 Task: Add Wild Jumbo Raw Shrimp 16/20 ct to the cart.
Action: Mouse moved to (24, 146)
Screenshot: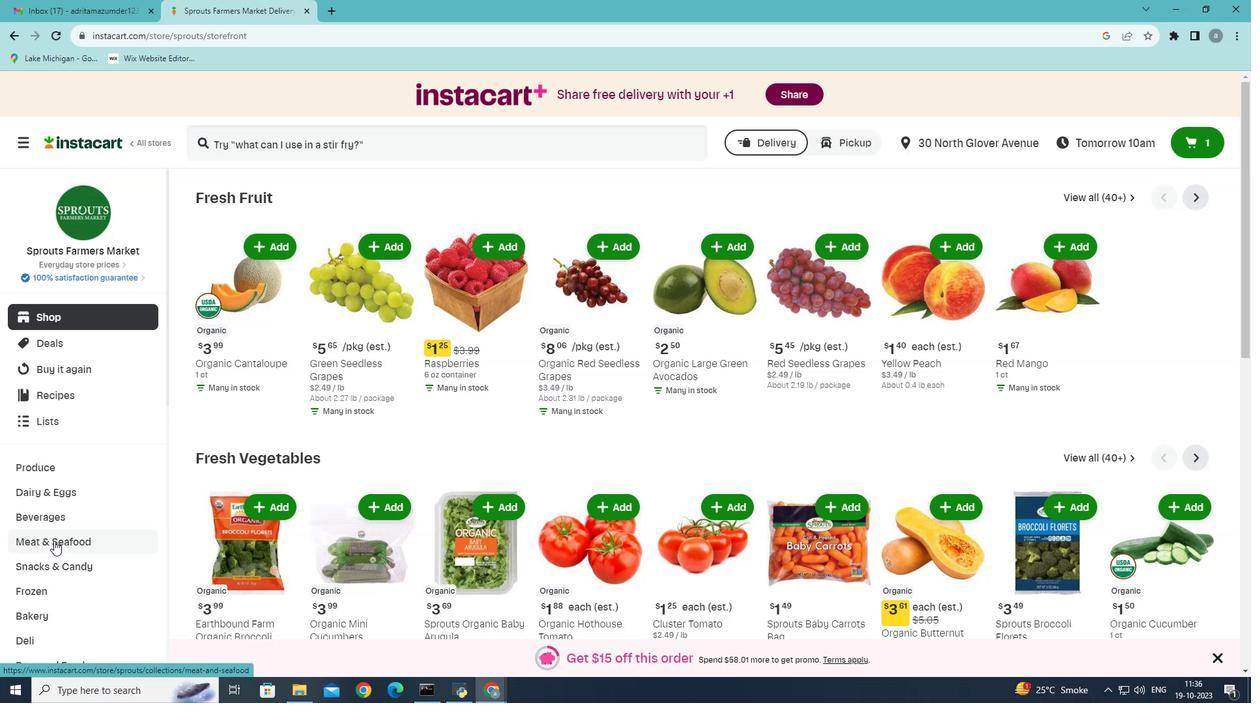 
Action: Mouse pressed left at (24, 146)
Screenshot: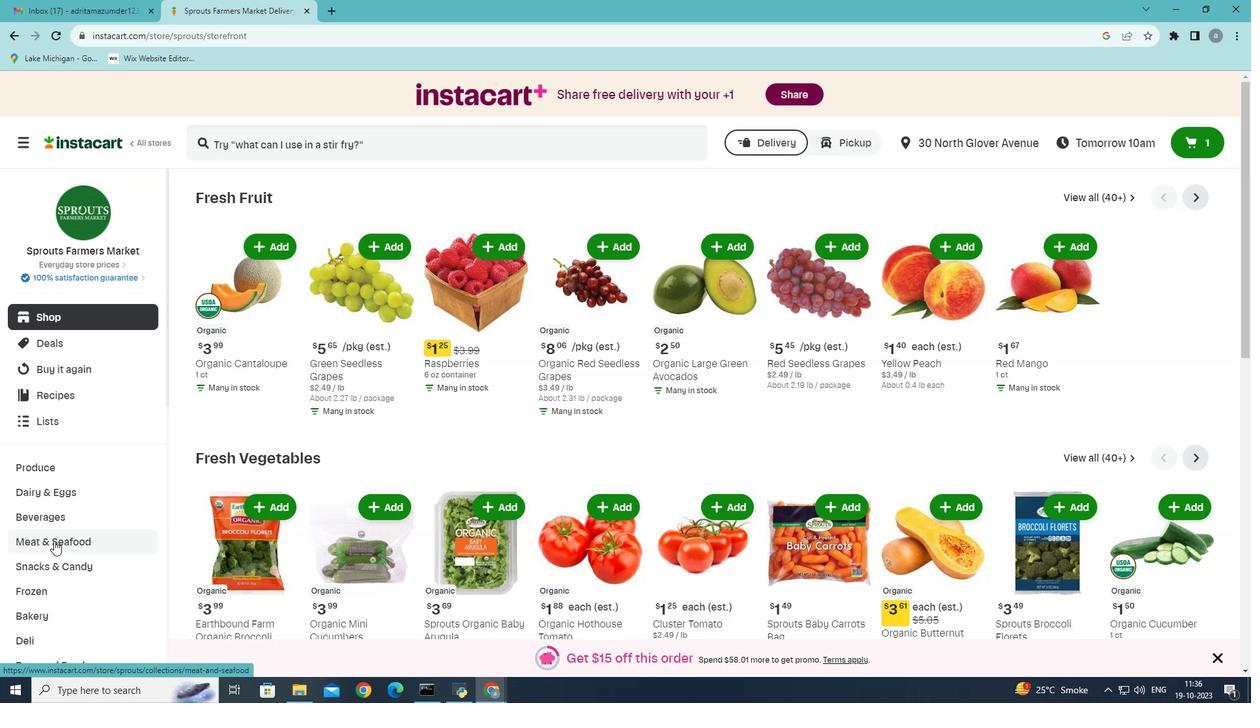
Action: Mouse moved to (59, 385)
Screenshot: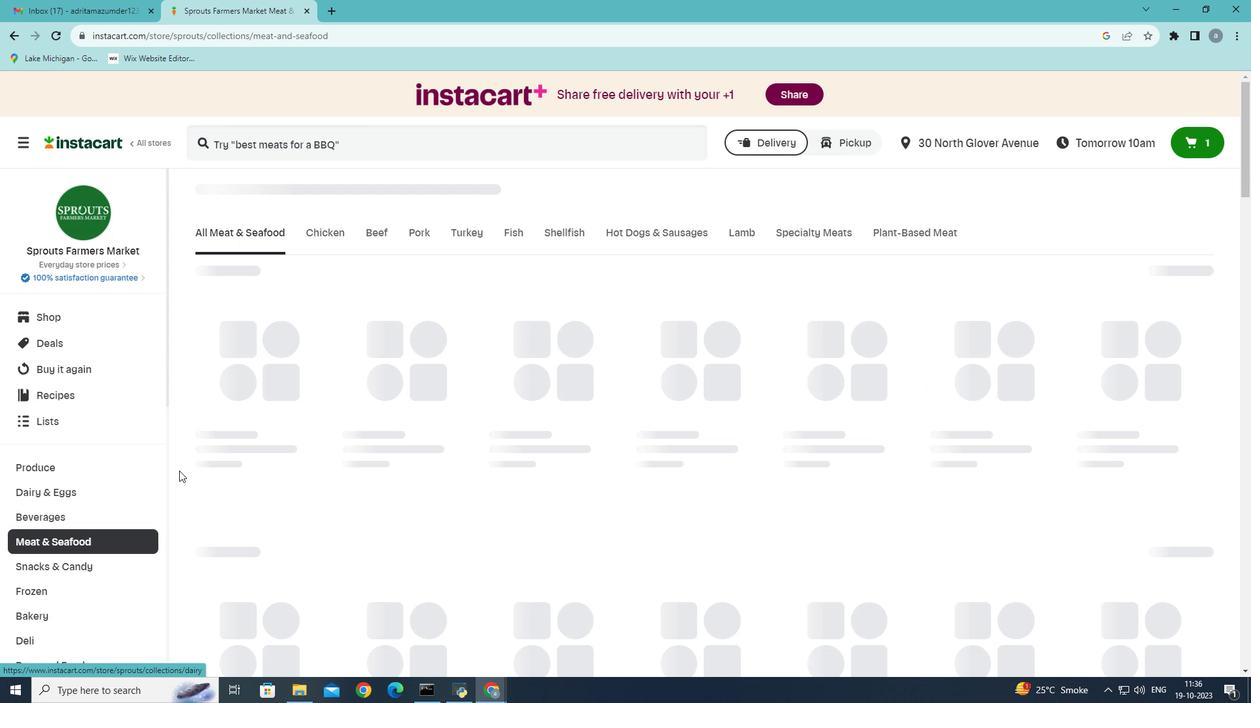 
Action: Mouse pressed left at (59, 385)
Screenshot: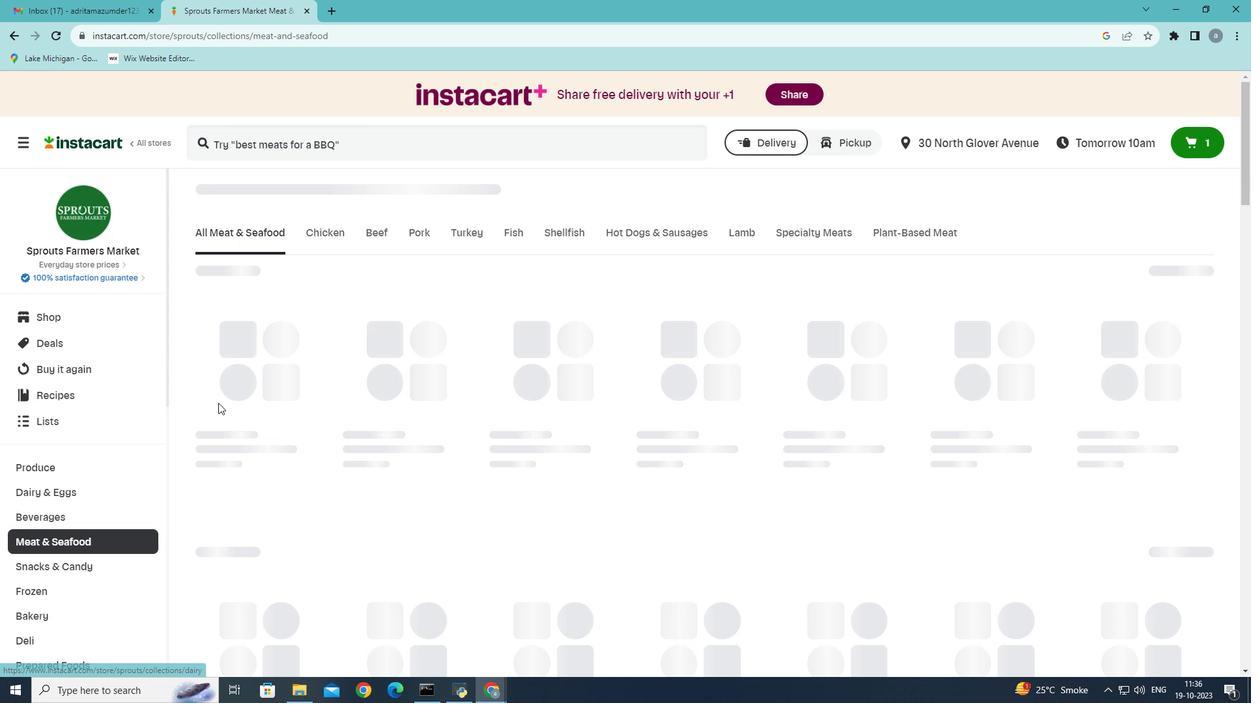 
Action: Mouse moved to (286, 150)
Screenshot: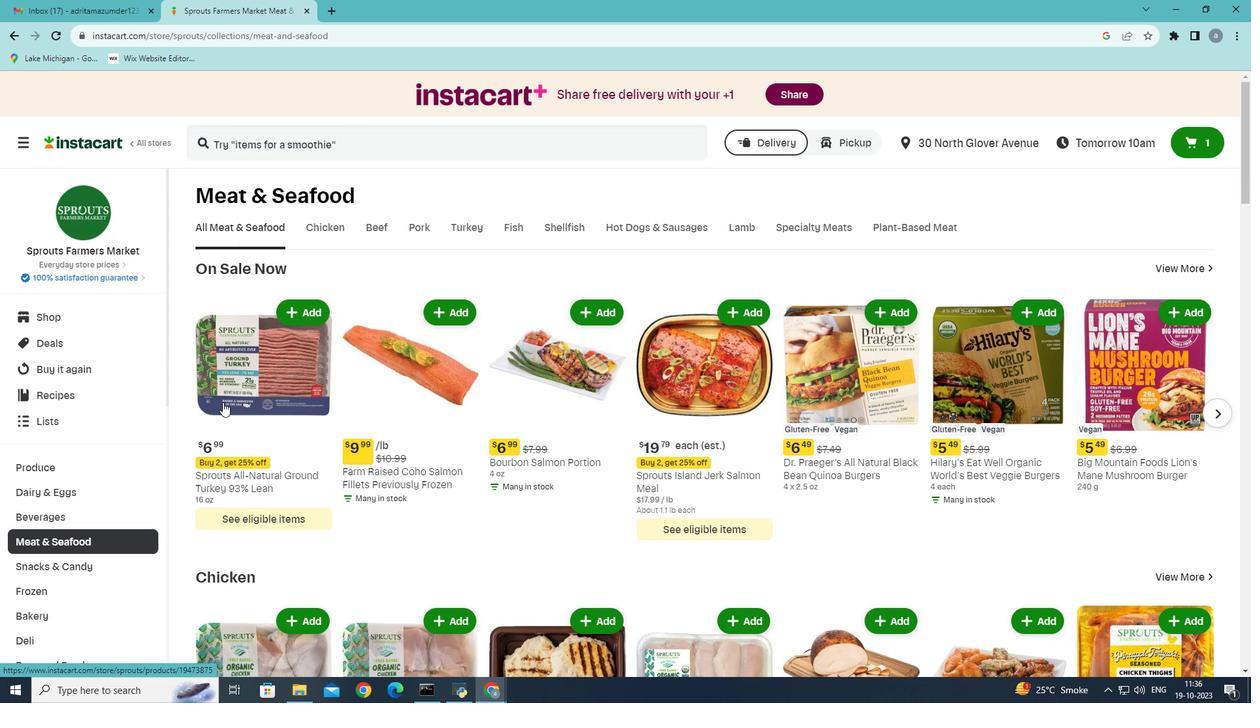
Action: Mouse pressed left at (286, 150)
Screenshot: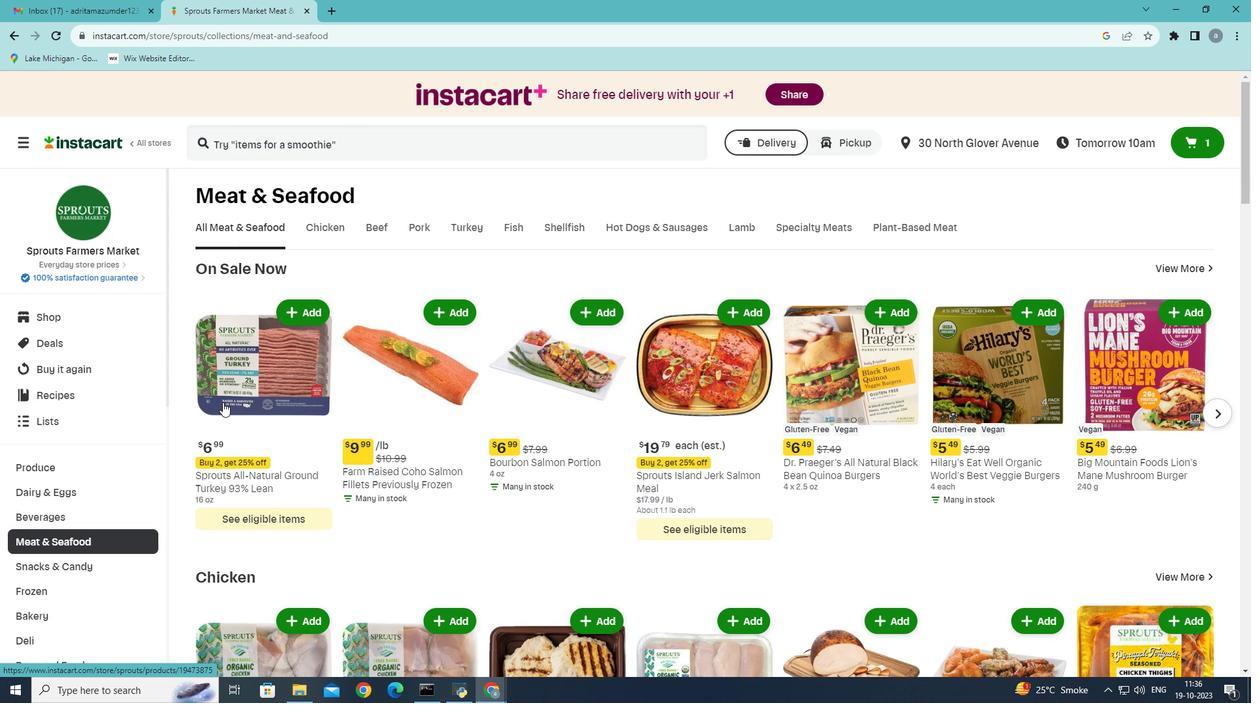 
Action: Mouse moved to (296, 383)
Screenshot: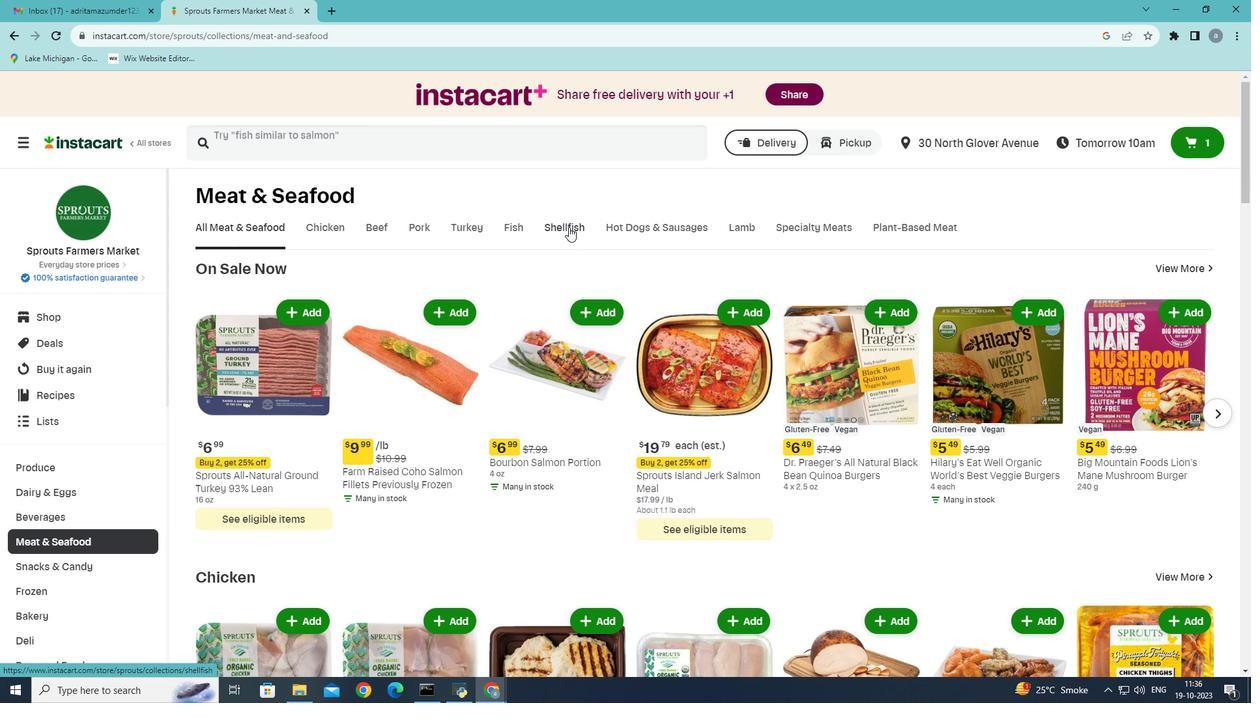 
Action: Mouse pressed left at (296, 383)
Screenshot: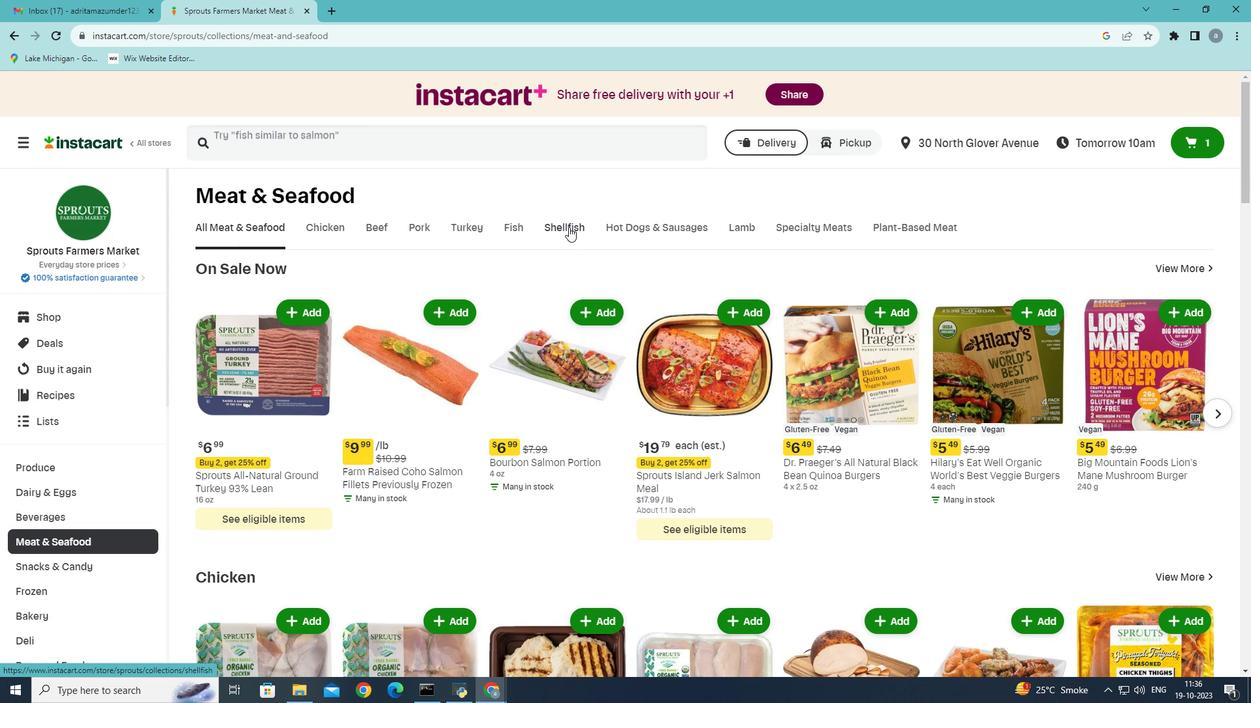 
Action: Mouse moved to (54, 541)
Screenshot: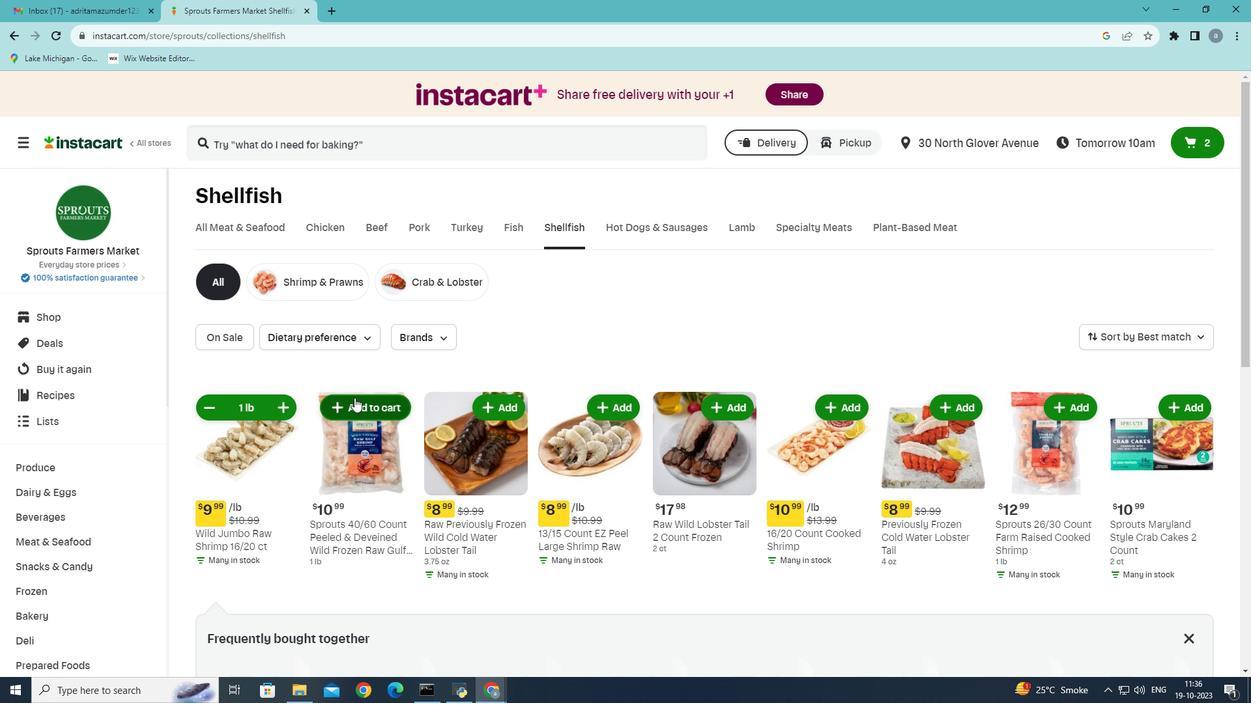 
Action: Mouse pressed left at (54, 541)
Screenshot: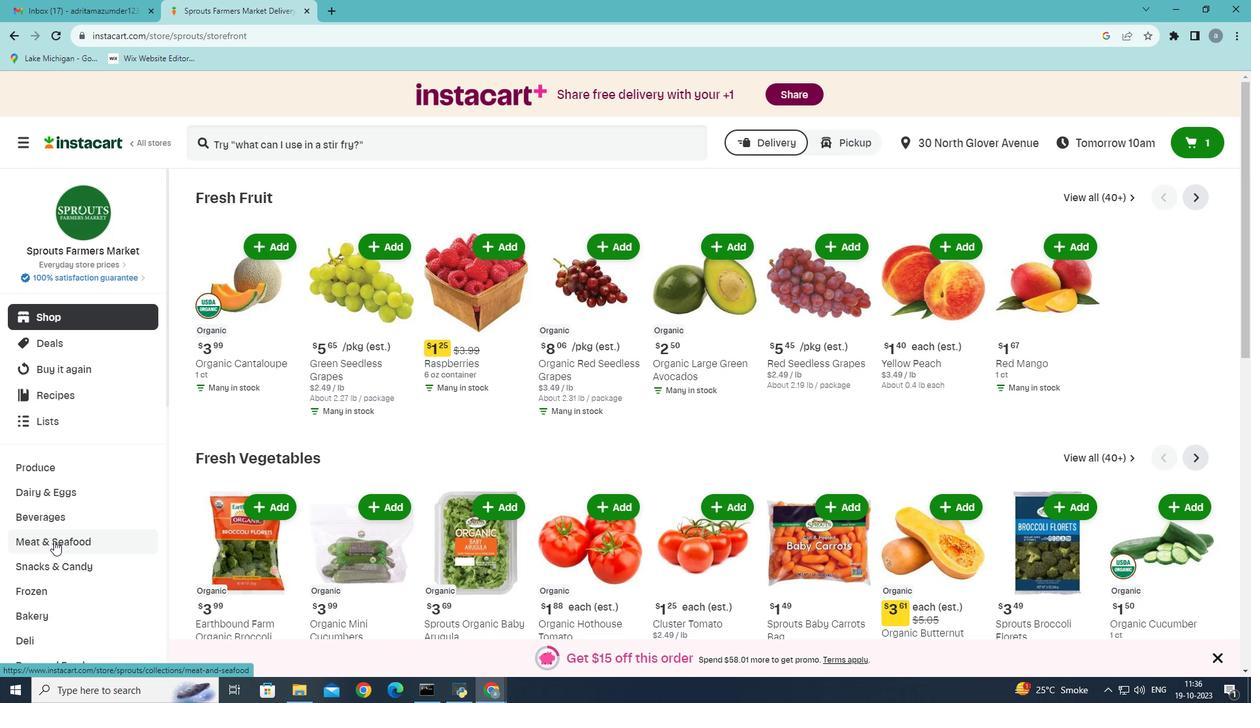
Action: Mouse pressed left at (54, 541)
Screenshot: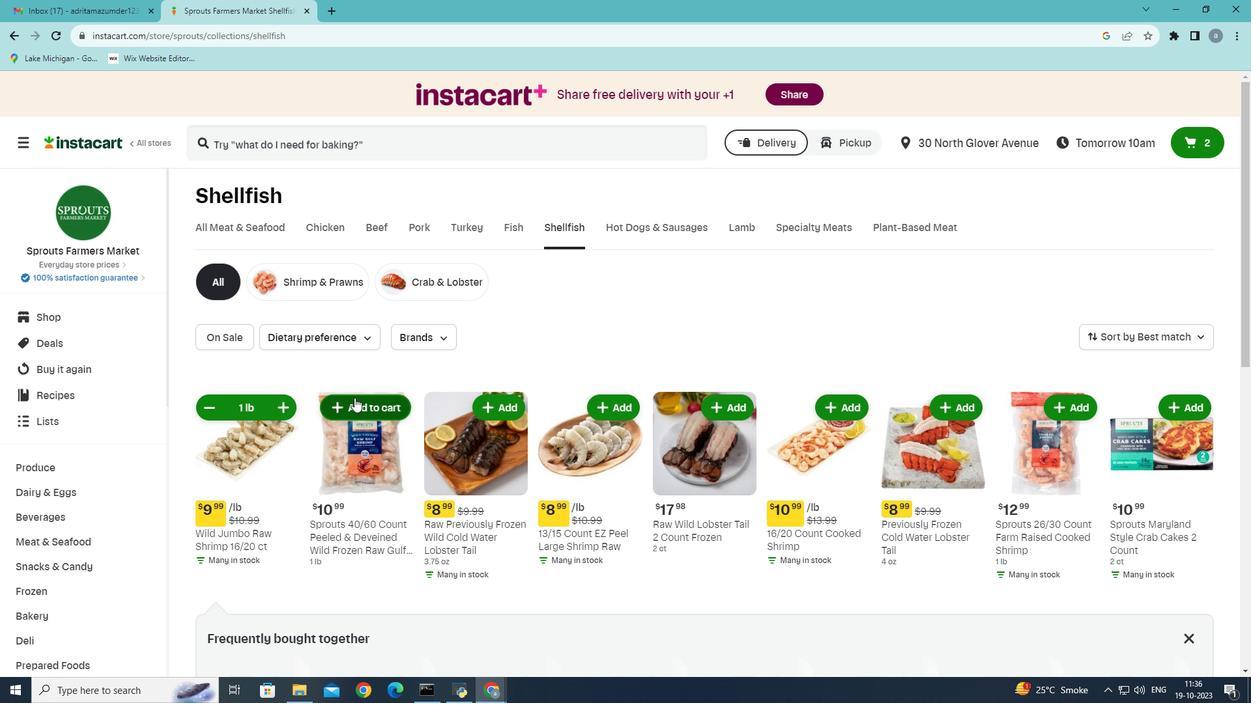 
Action: Mouse moved to (569, 227)
Screenshot: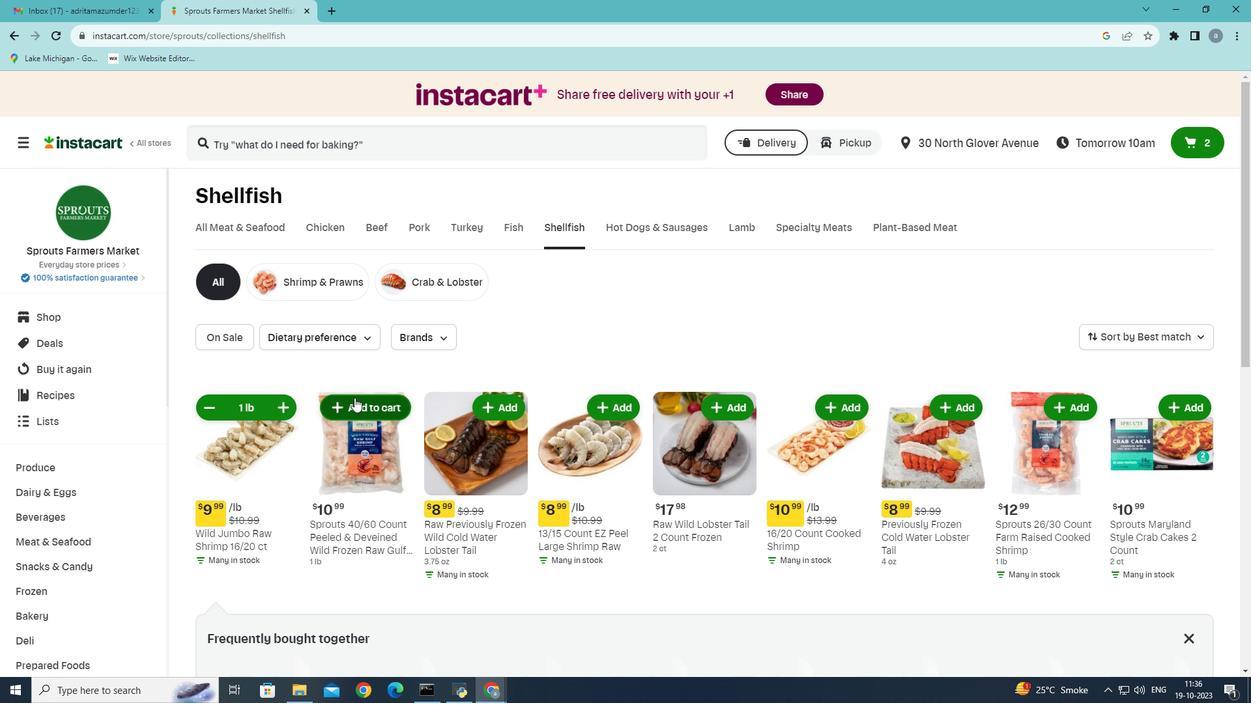
Action: Mouse pressed left at (569, 227)
Screenshot: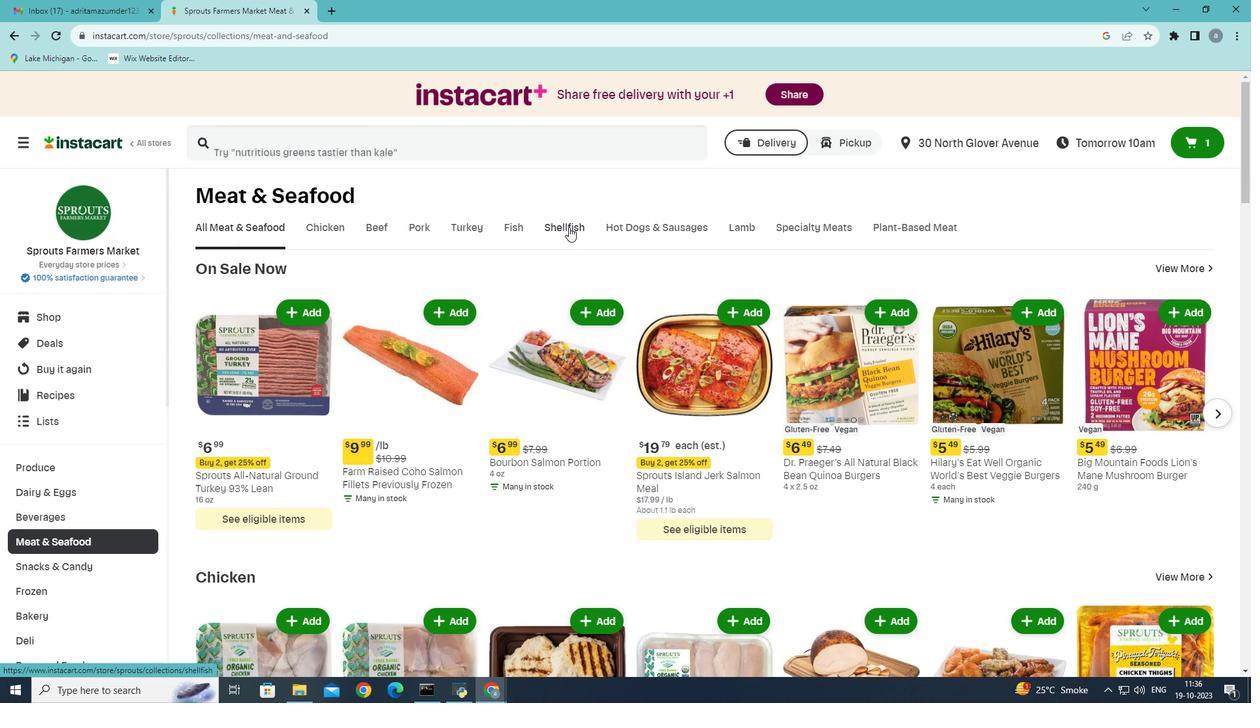 
Action: Mouse pressed left at (569, 227)
Screenshot: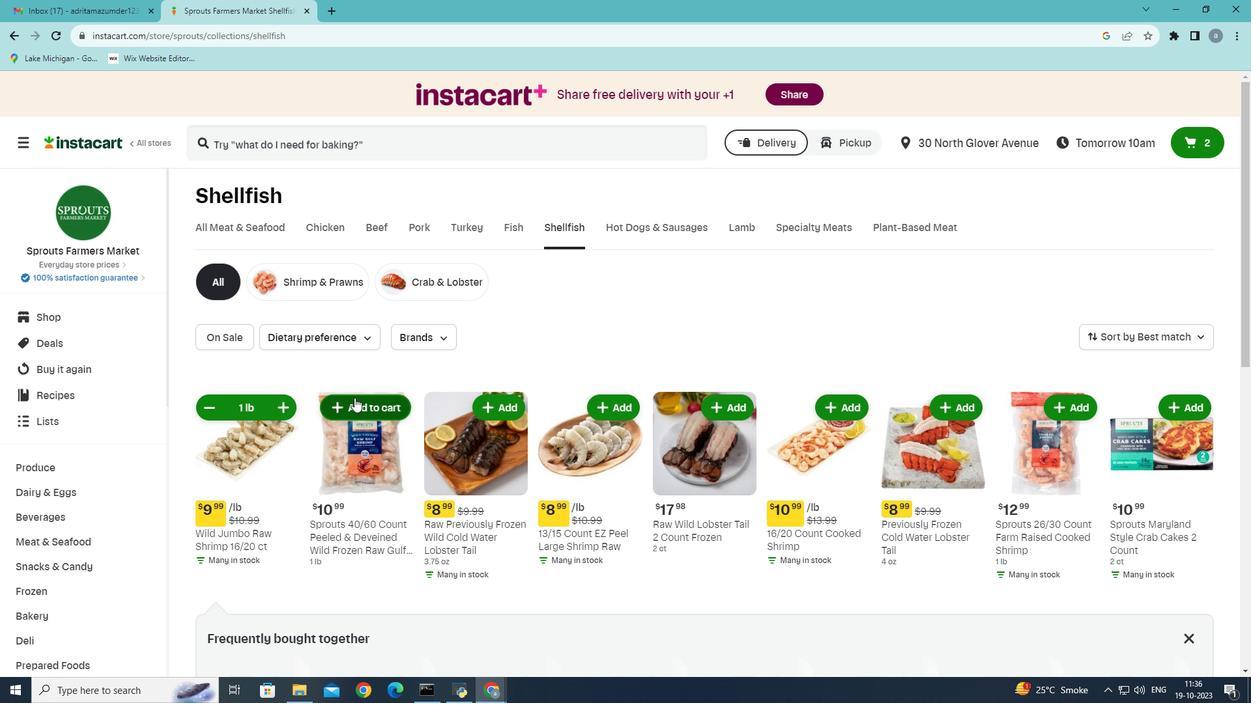 
Action: Mouse moved to (271, 406)
Screenshot: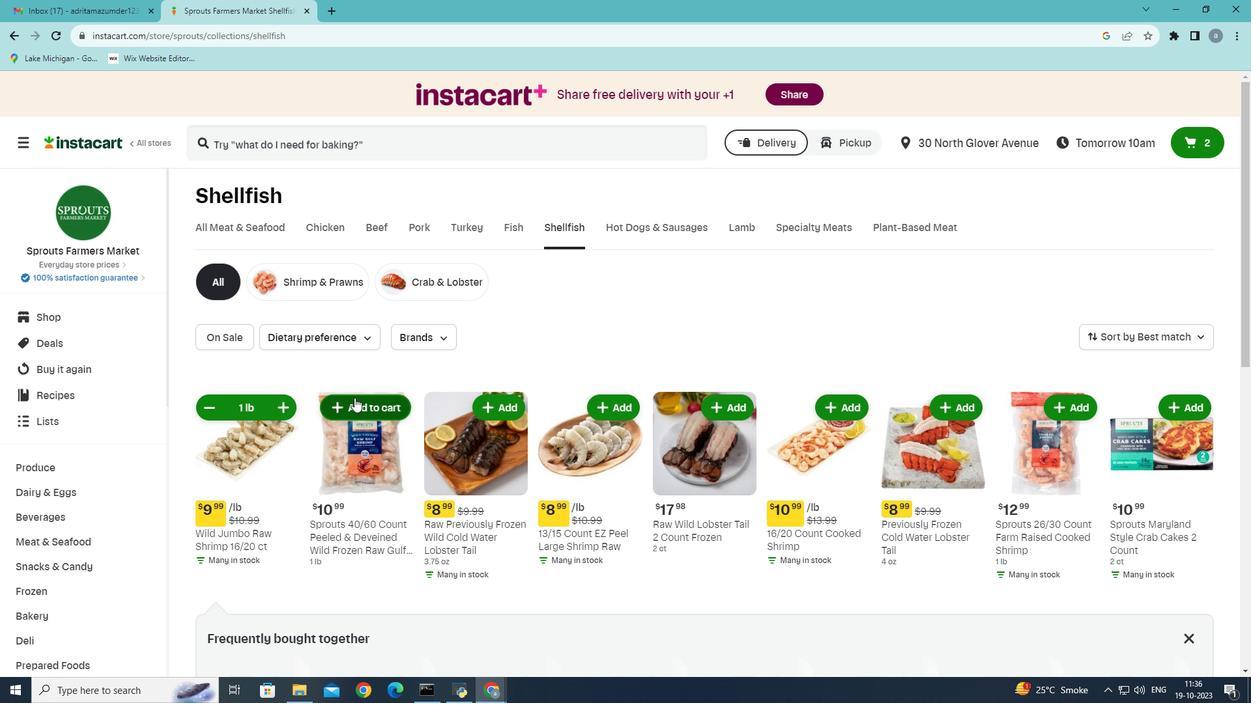 
Action: Mouse pressed left at (271, 406)
Screenshot: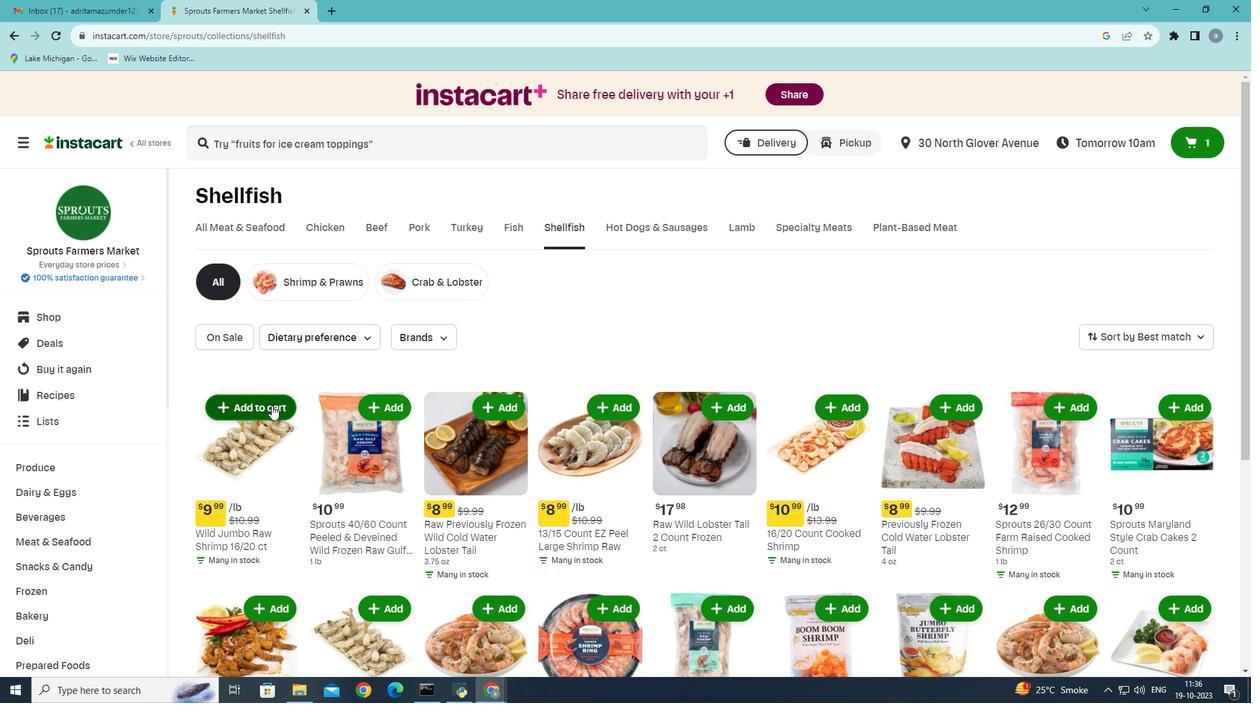 
Action: Mouse pressed left at (271, 406)
Screenshot: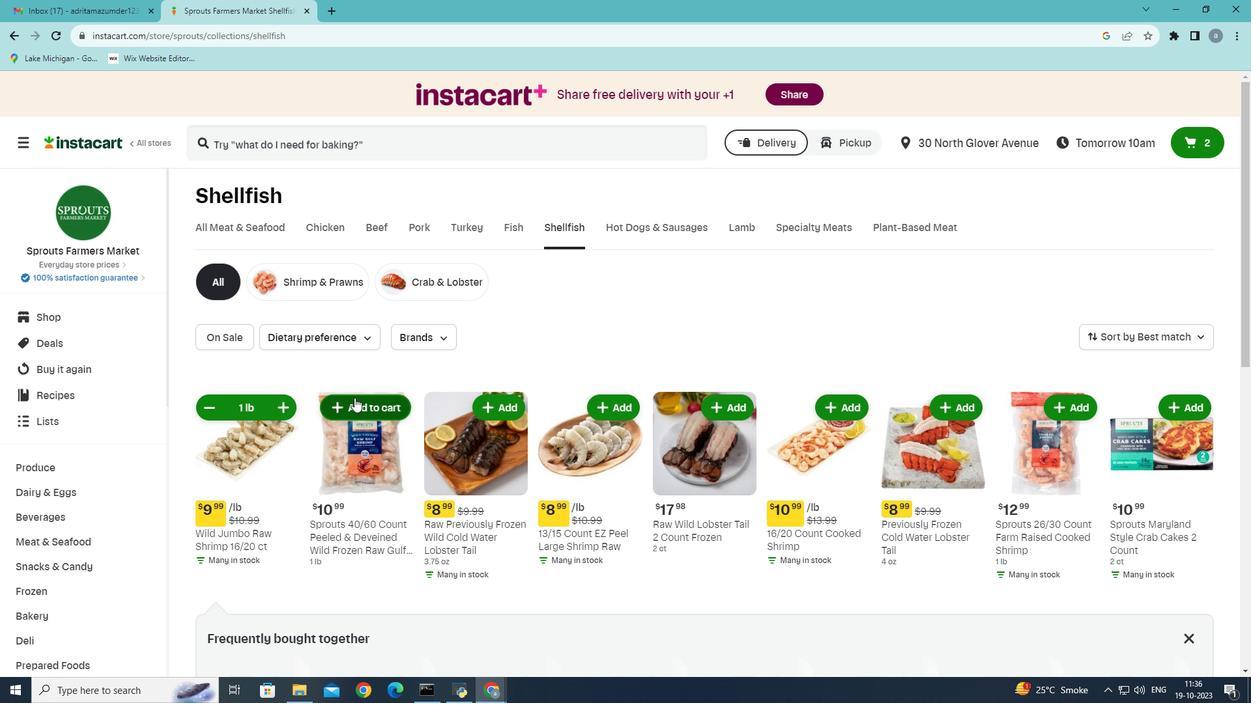 
Action: Mouse moved to (354, 398)
Screenshot: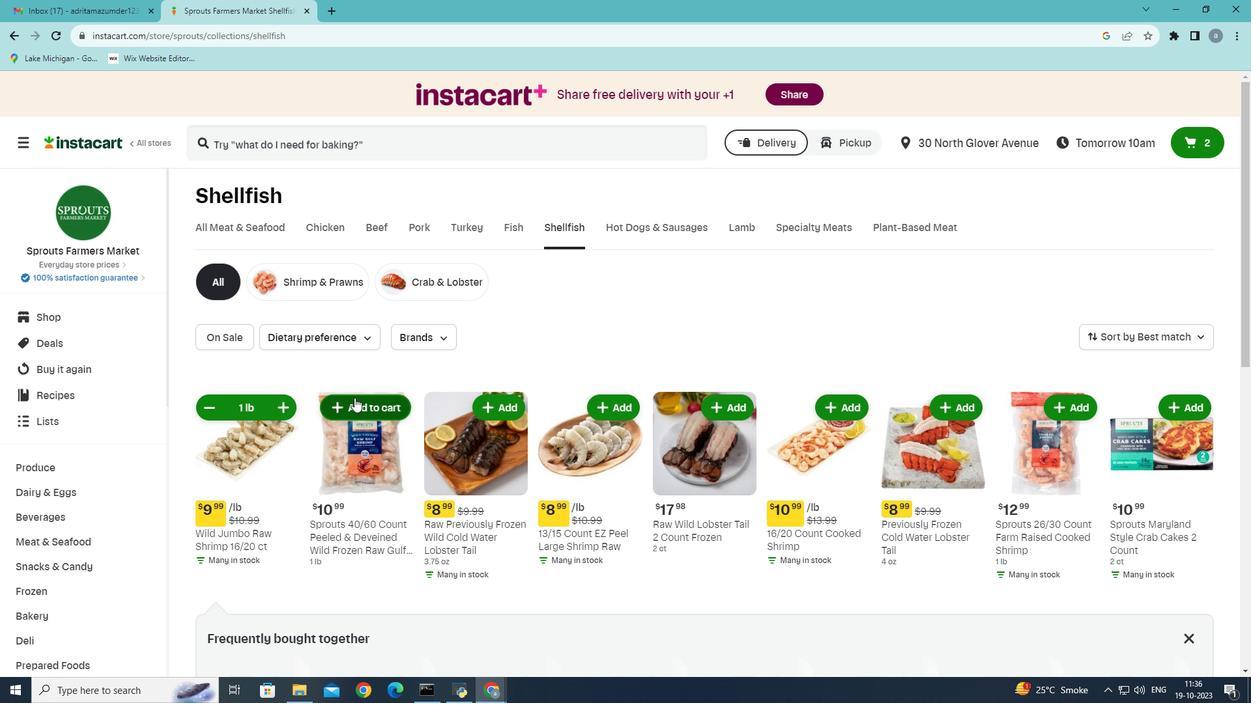 
